 Task: Change the description text to bold.
Action: Mouse moved to (432, 357)
Screenshot: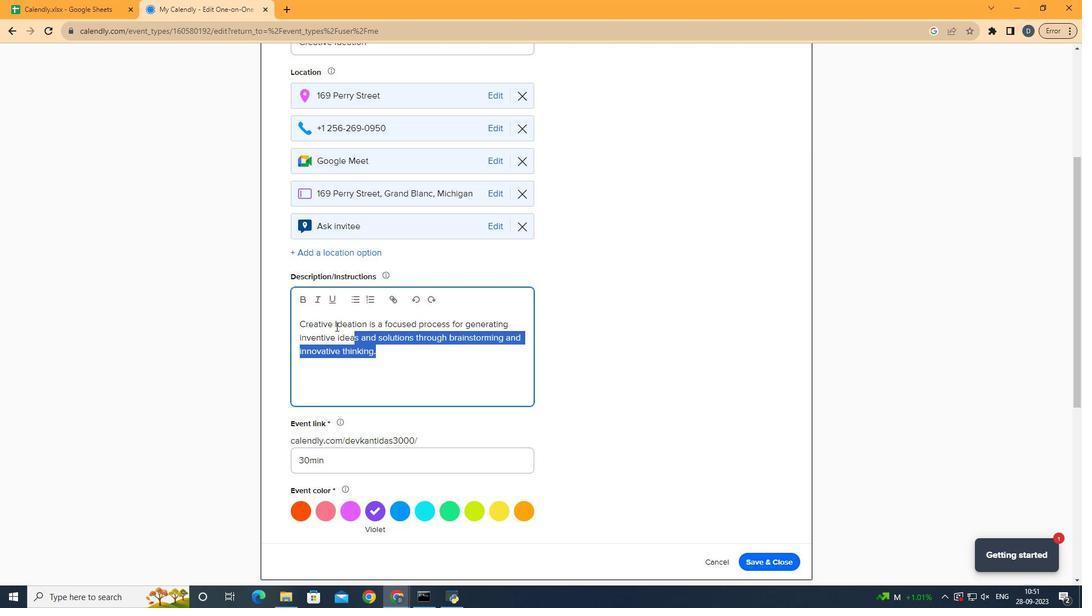 
Action: Mouse pressed left at (432, 357)
Screenshot: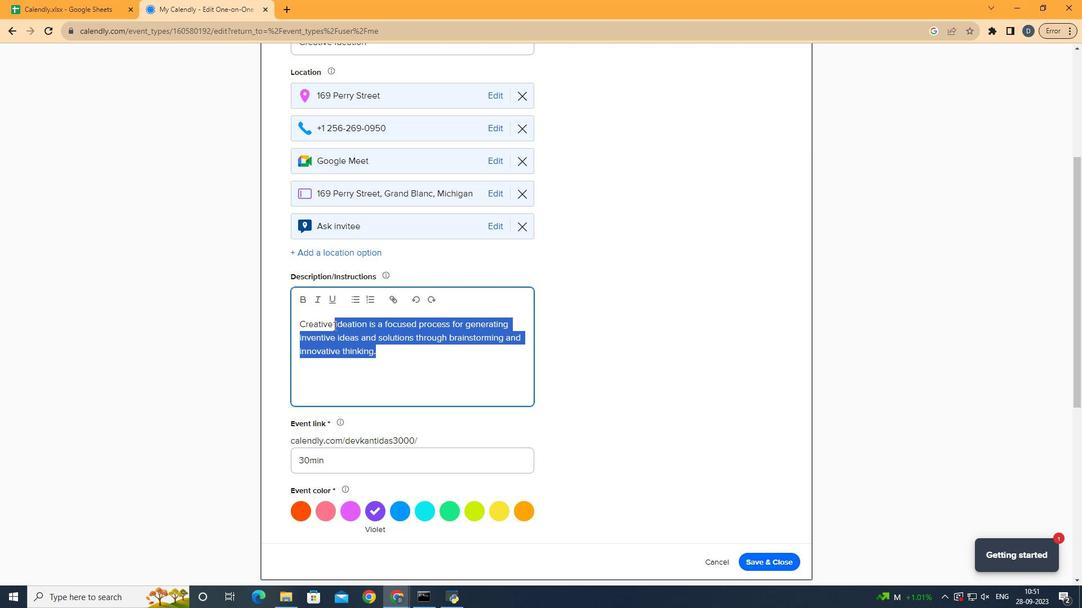 
Action: Mouse moved to (302, 301)
Screenshot: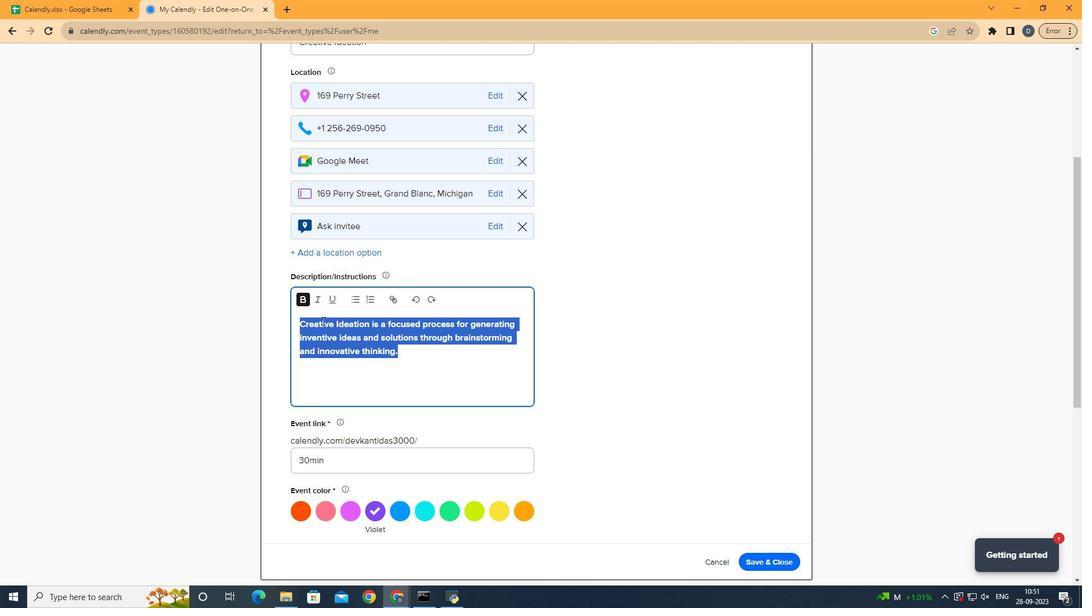 
Action: Mouse pressed left at (302, 301)
Screenshot: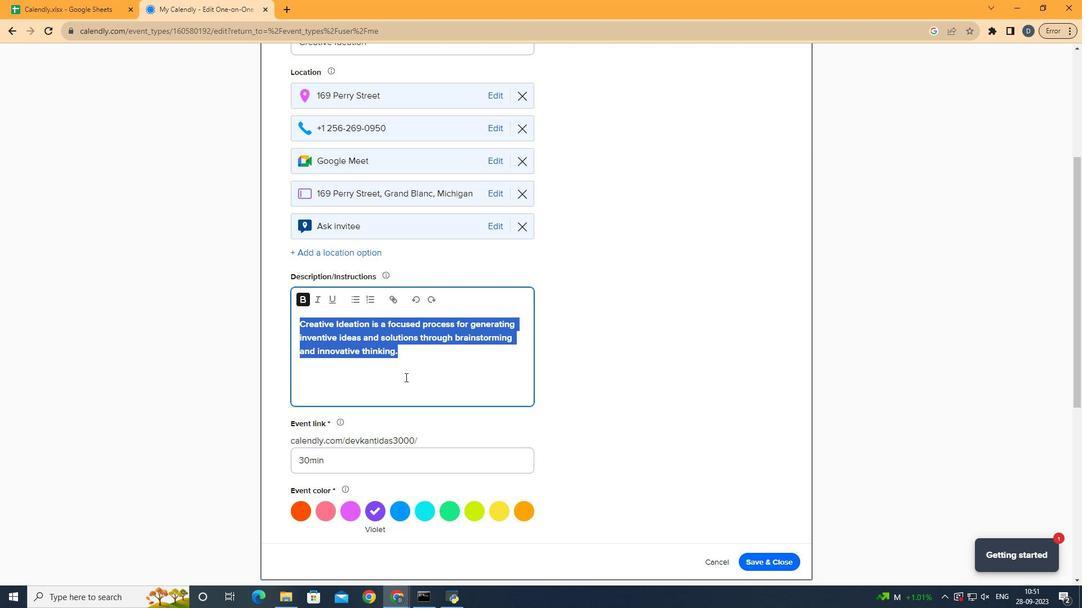 
Action: Mouse moved to (559, 395)
Screenshot: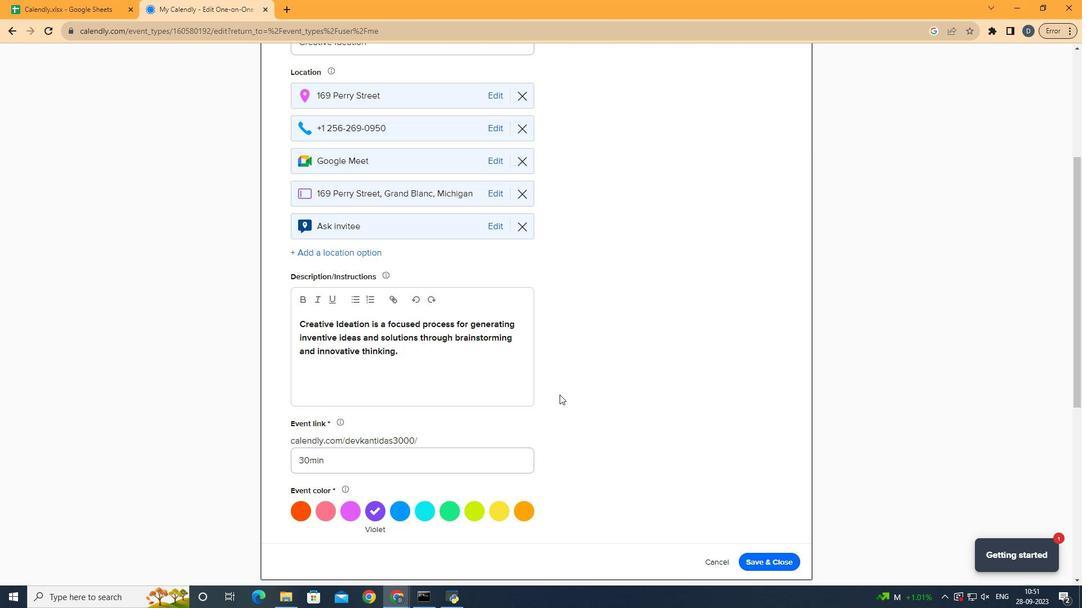 
Action: Mouse pressed left at (559, 395)
Screenshot: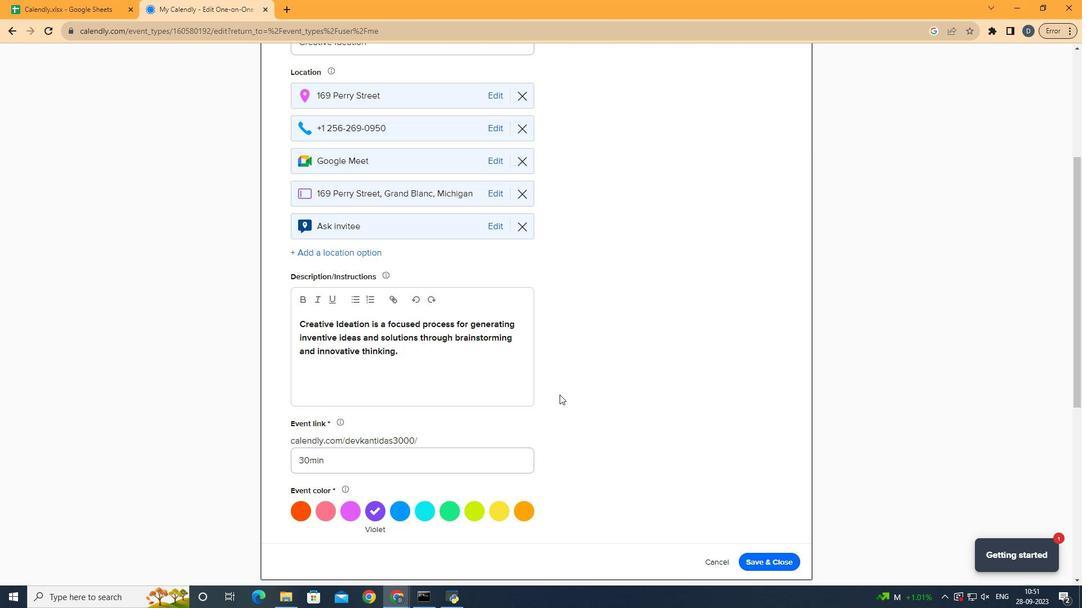 
Action: Mouse moved to (559, 395)
Screenshot: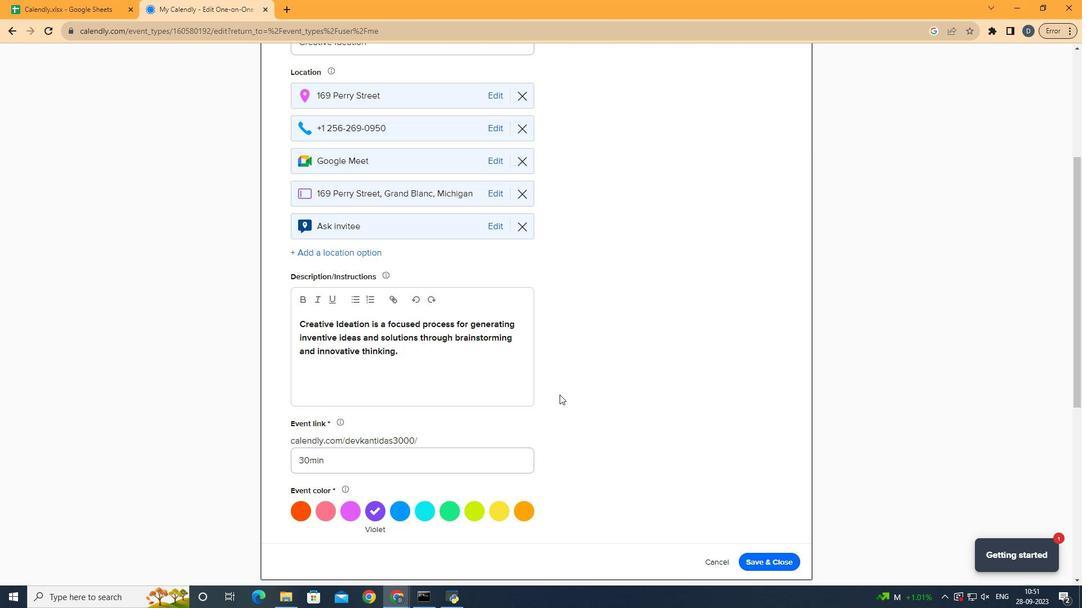 
